 Task: Assign carxxstreet791@gmail.com as Assignee of Child Issue ChildIssue0000000830 of Issue Issue0000000415 in Backlog  in Scrum Project Project0000000083 in Jira. Assign parteek.ku2001@gmail.com as Assignee of Child Issue ChildIssue0000000831 of Issue Issue0000000416 in Backlog  in Scrum Project Project0000000084 in Jira. Assign parteek.ku2001@gmail.com as Assignee of Child Issue ChildIssue0000000832 of Issue Issue0000000416 in Backlog  in Scrum Project Project0000000084 in Jira. Assign parteek.ku2001@gmail.com as Assignee of Child Issue ChildIssue0000000833 of Issue Issue0000000417 in Backlog  in Scrum Project Project0000000084 in Jira. Assign parteek.ku2001@gmail.com as Assignee of Child Issue ChildIssue0000000834 of Issue Issue0000000417 in Backlog  in Scrum Project Project0000000084 in Jira
Action: Mouse moved to (947, 378)
Screenshot: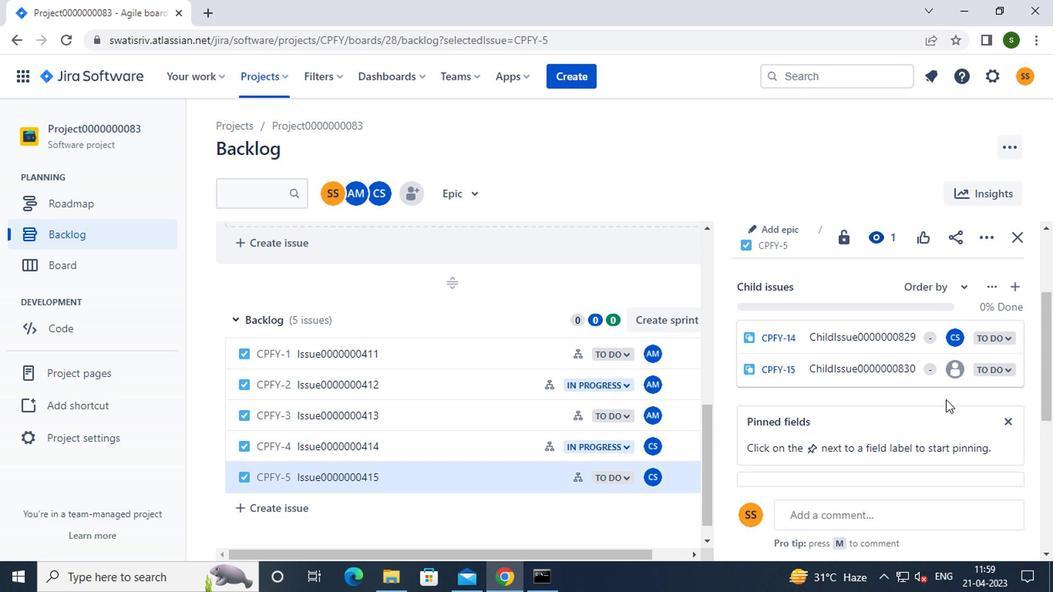 
Action: Mouse pressed left at (947, 378)
Screenshot: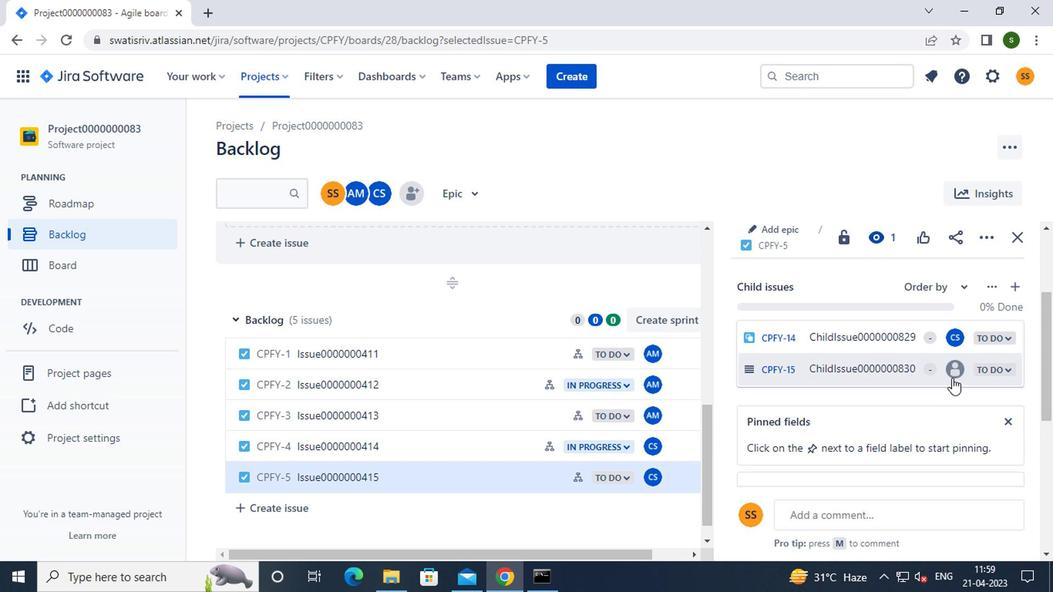 
Action: Mouse moved to (852, 426)
Screenshot: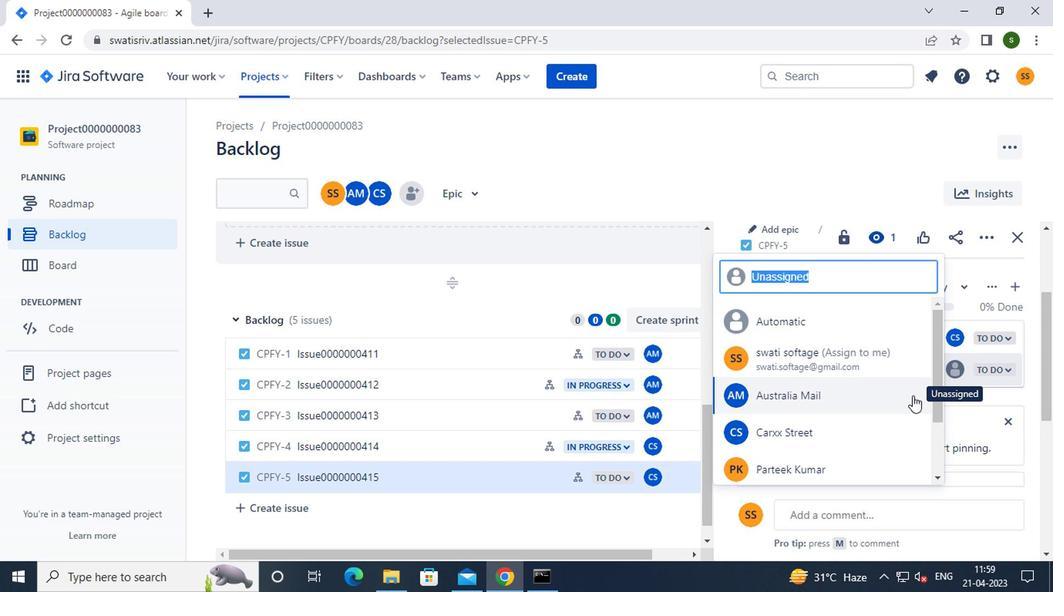 
Action: Mouse pressed left at (852, 426)
Screenshot: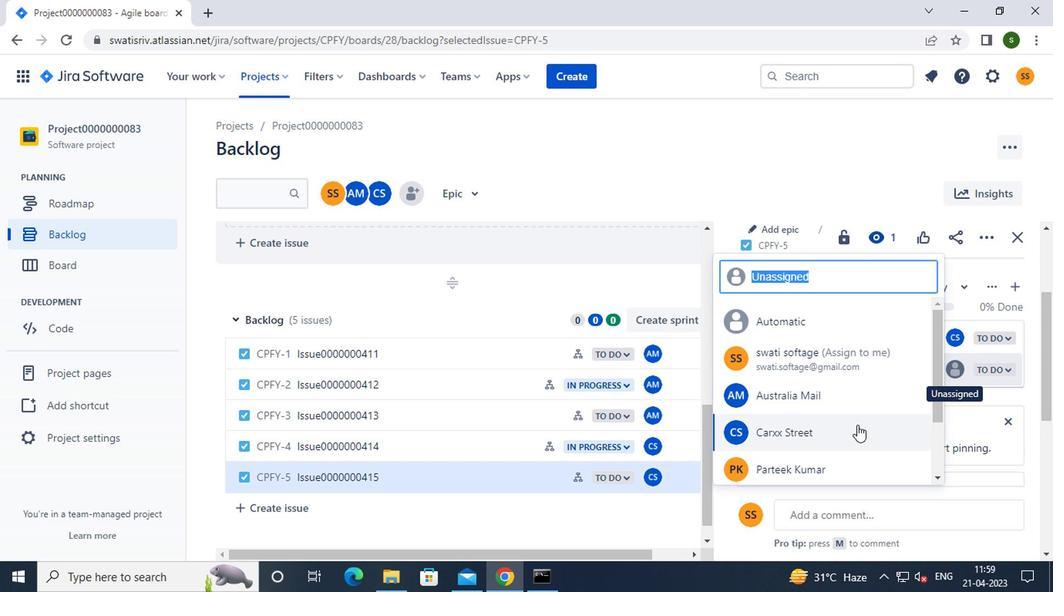 
Action: Mouse moved to (258, 82)
Screenshot: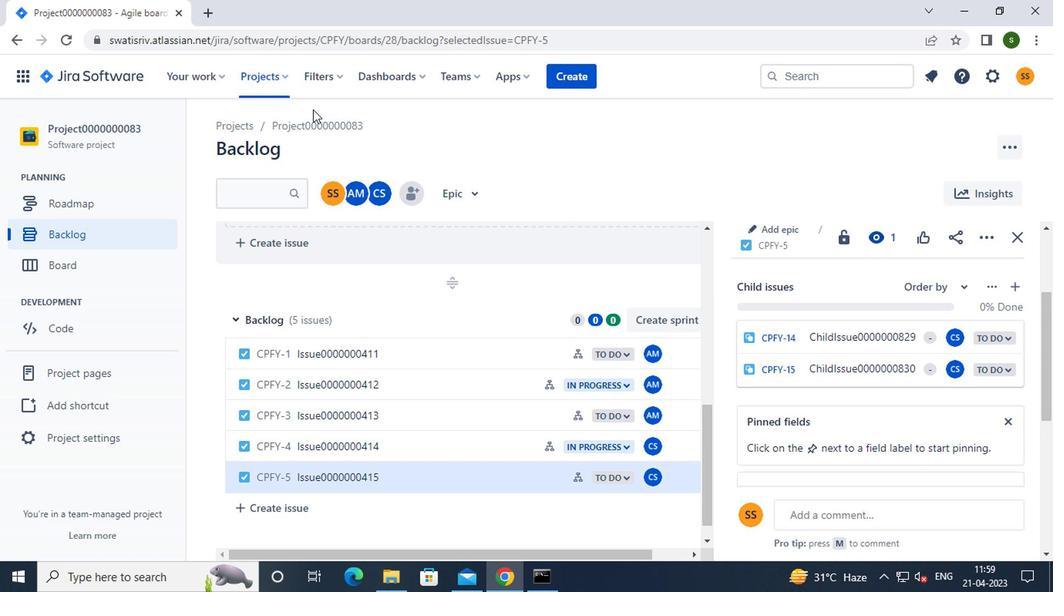 
Action: Mouse pressed left at (258, 82)
Screenshot: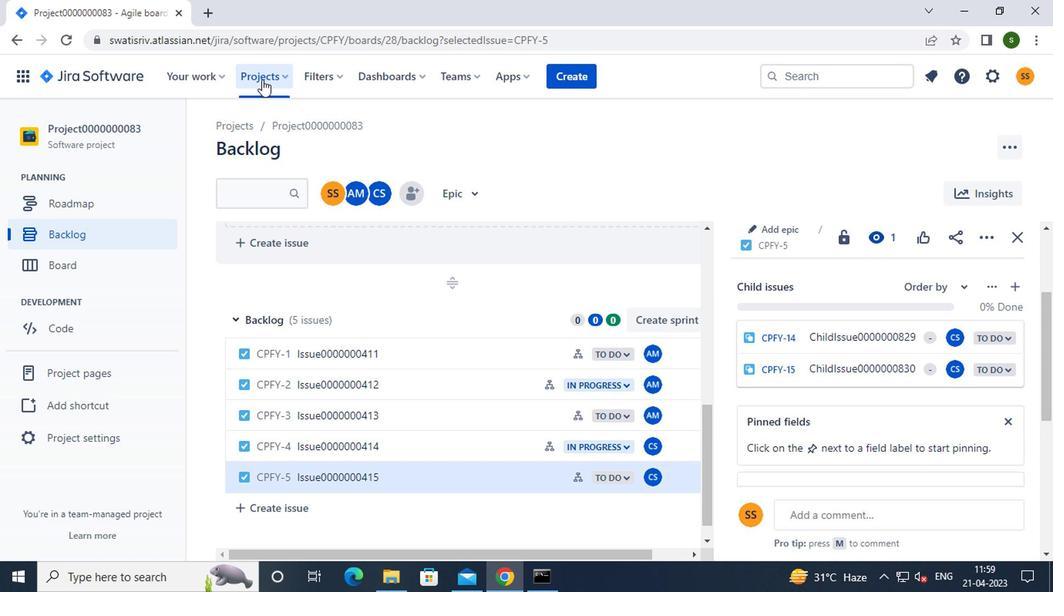 
Action: Mouse moved to (303, 192)
Screenshot: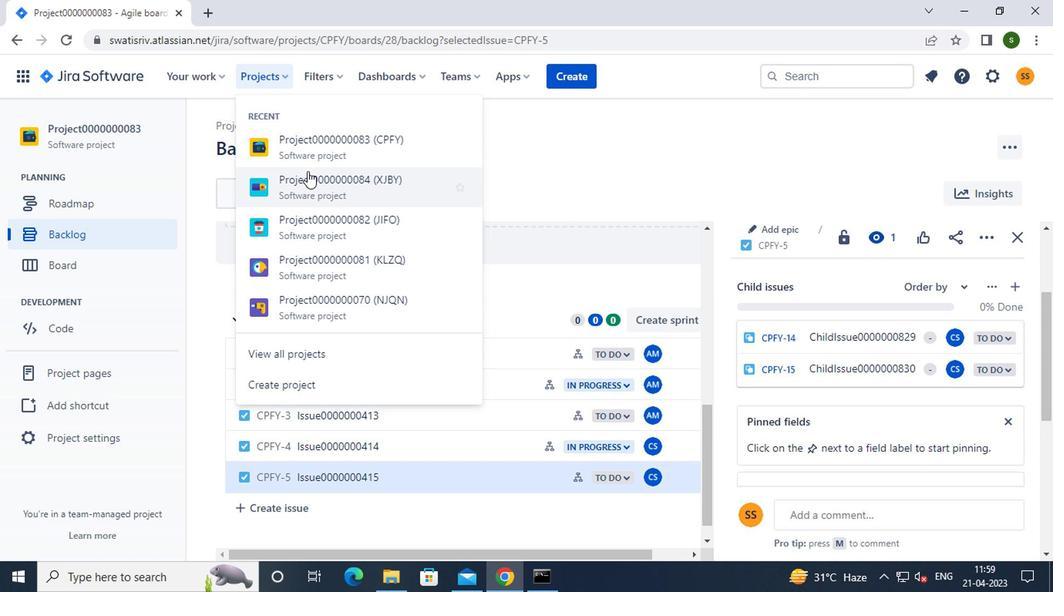 
Action: Mouse pressed left at (303, 192)
Screenshot: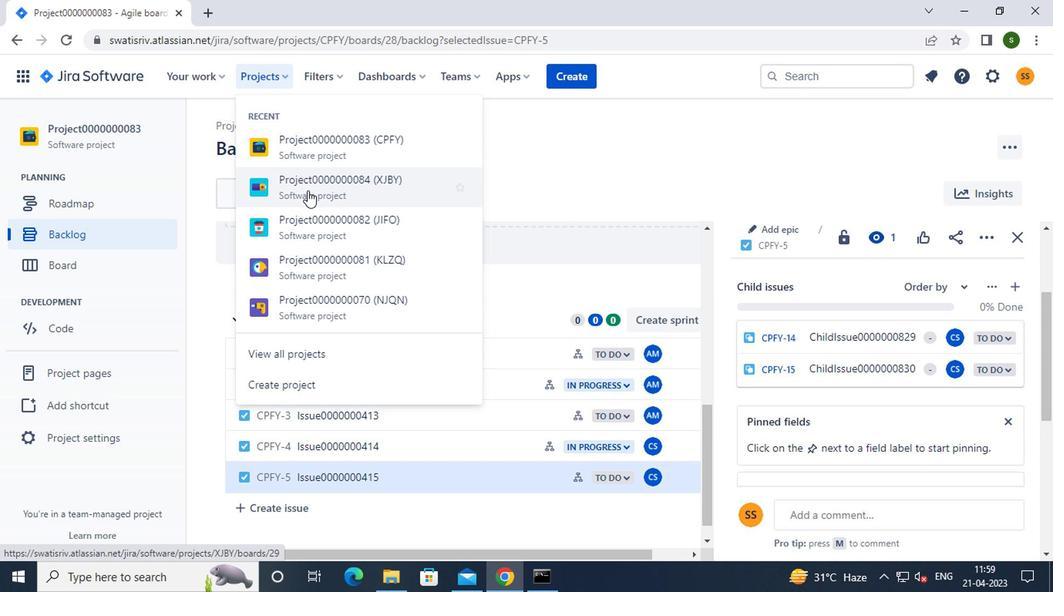 
Action: Mouse moved to (106, 232)
Screenshot: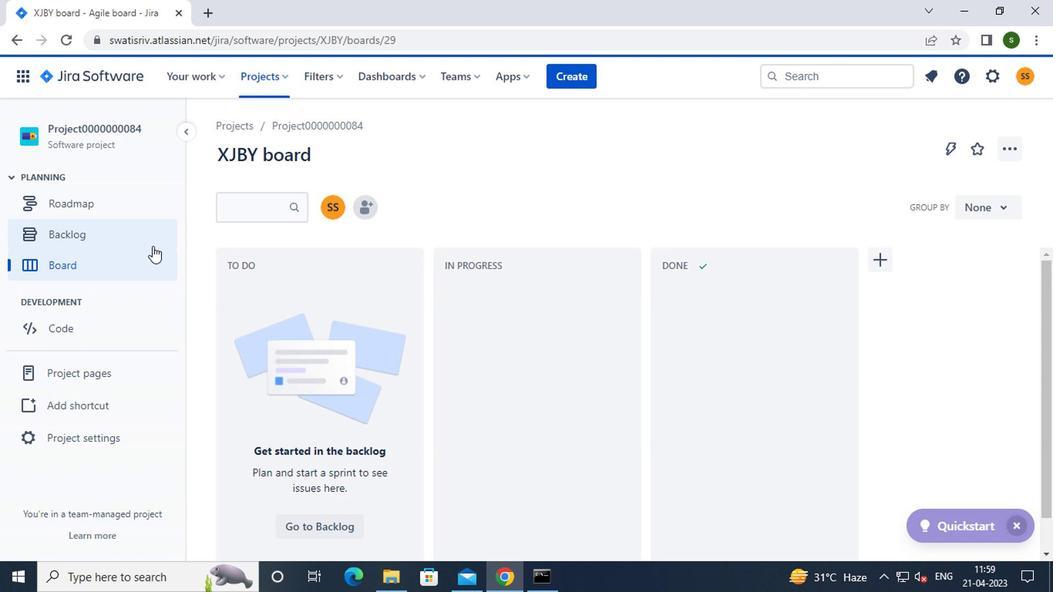 
Action: Mouse pressed left at (106, 232)
Screenshot: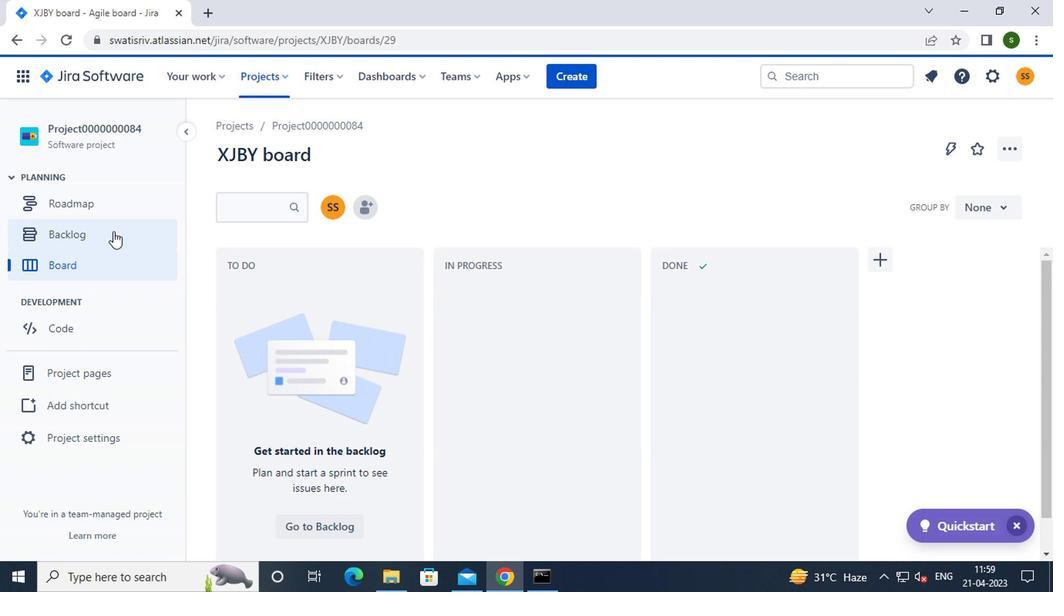 
Action: Mouse moved to (765, 380)
Screenshot: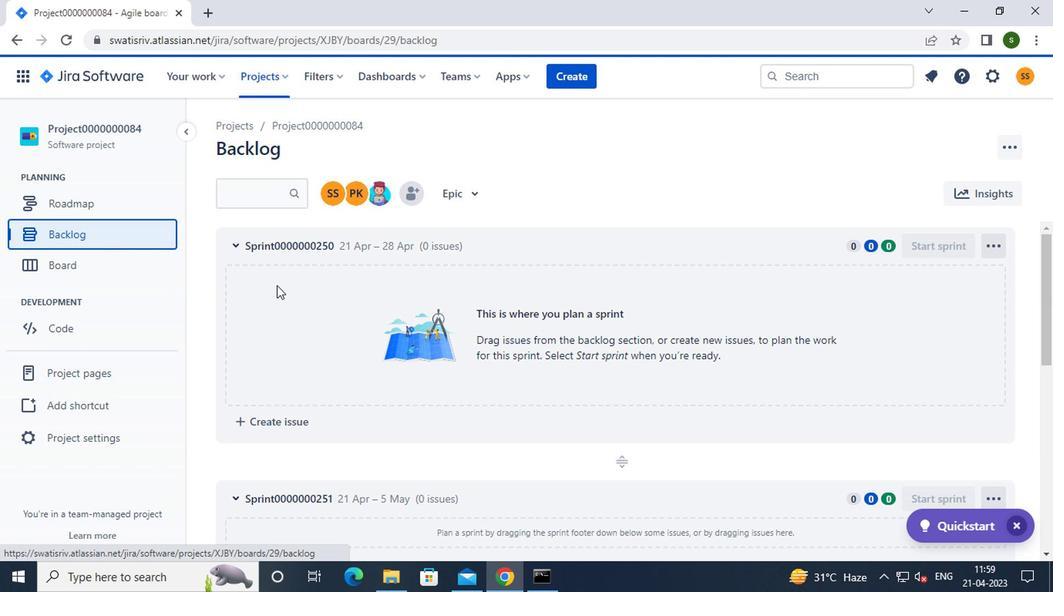
Action: Mouse scrolled (765, 378) with delta (0, -1)
Screenshot: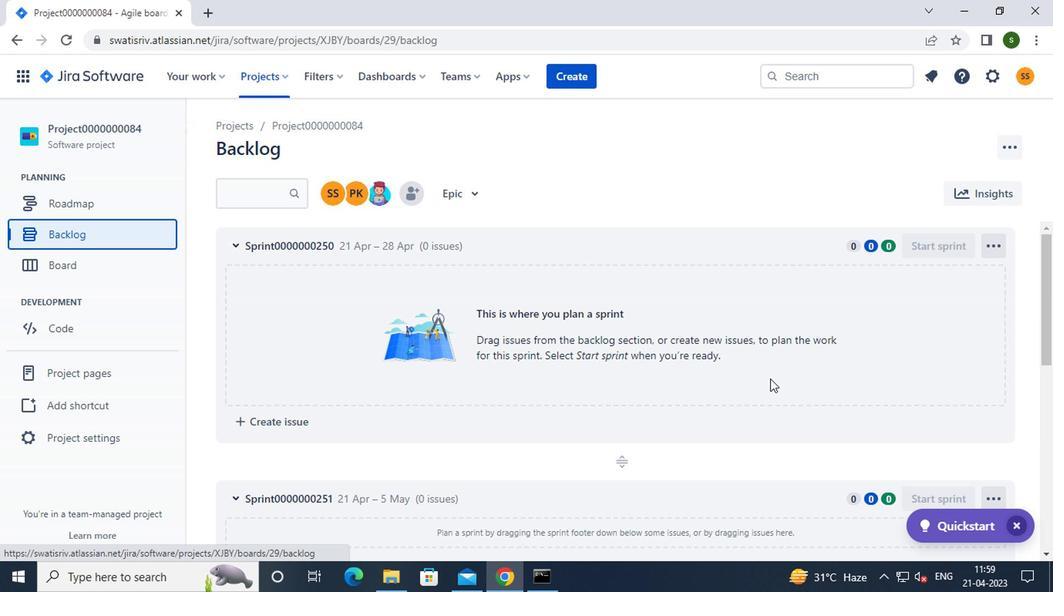 
Action: Mouse scrolled (765, 378) with delta (0, -1)
Screenshot: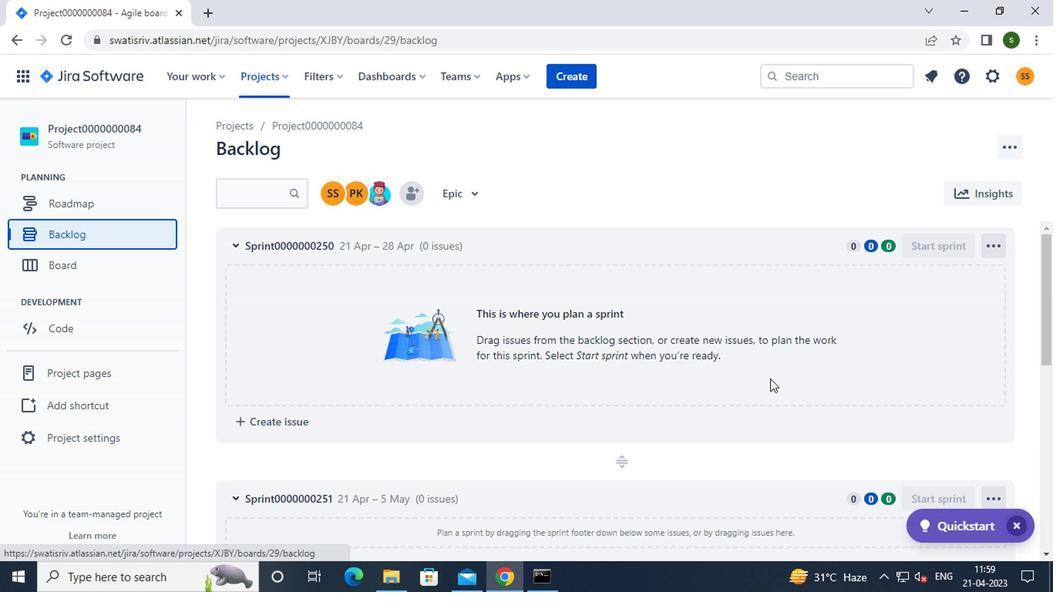 
Action: Mouse moved to (766, 380)
Screenshot: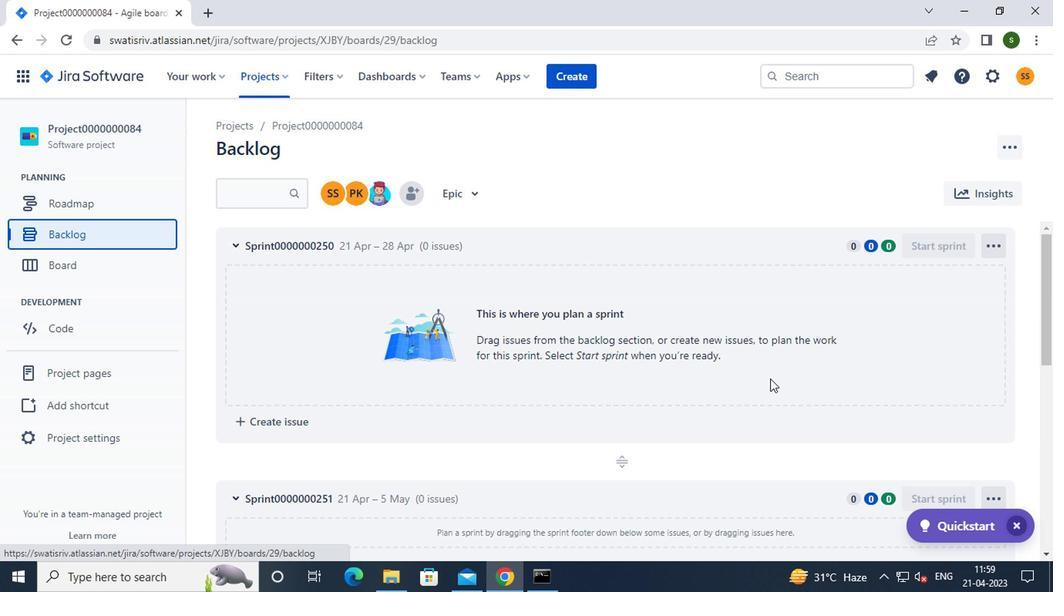 
Action: Mouse scrolled (766, 378) with delta (0, -1)
Screenshot: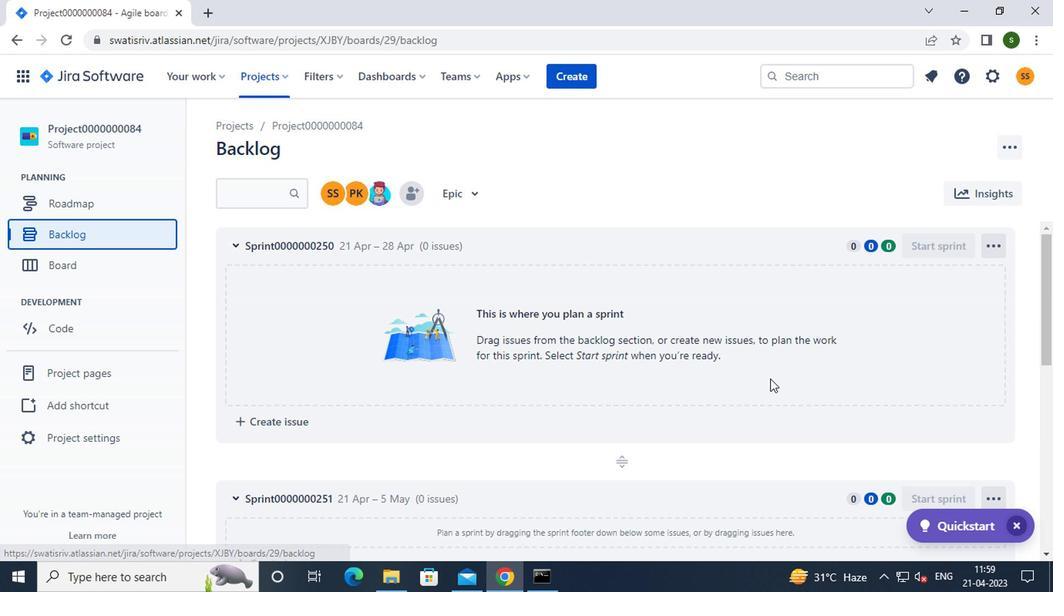 
Action: Mouse scrolled (766, 378) with delta (0, -1)
Screenshot: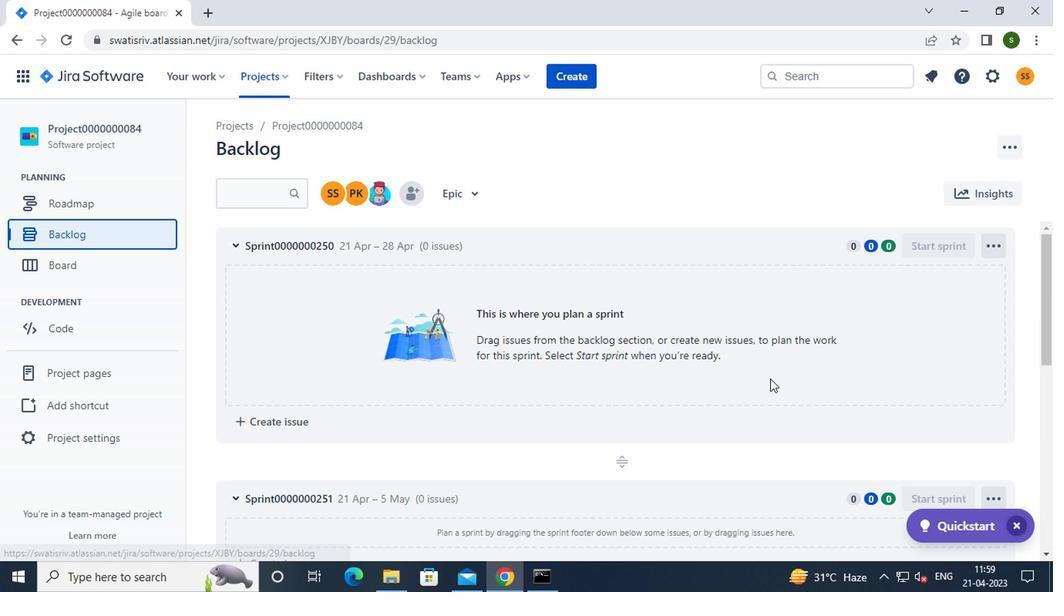 
Action: Mouse scrolled (766, 378) with delta (0, -1)
Screenshot: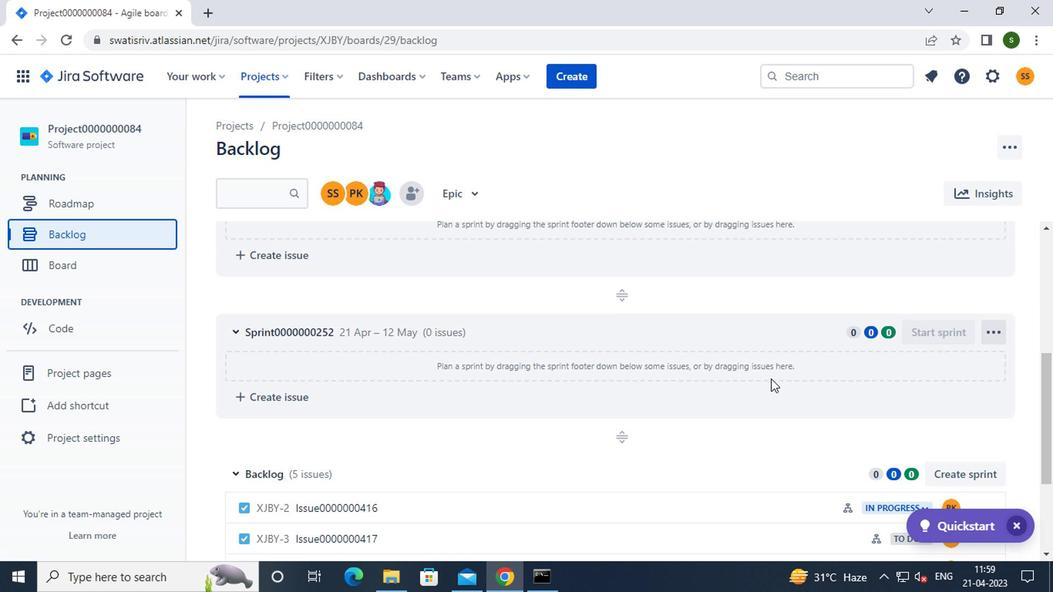 
Action: Mouse moved to (506, 426)
Screenshot: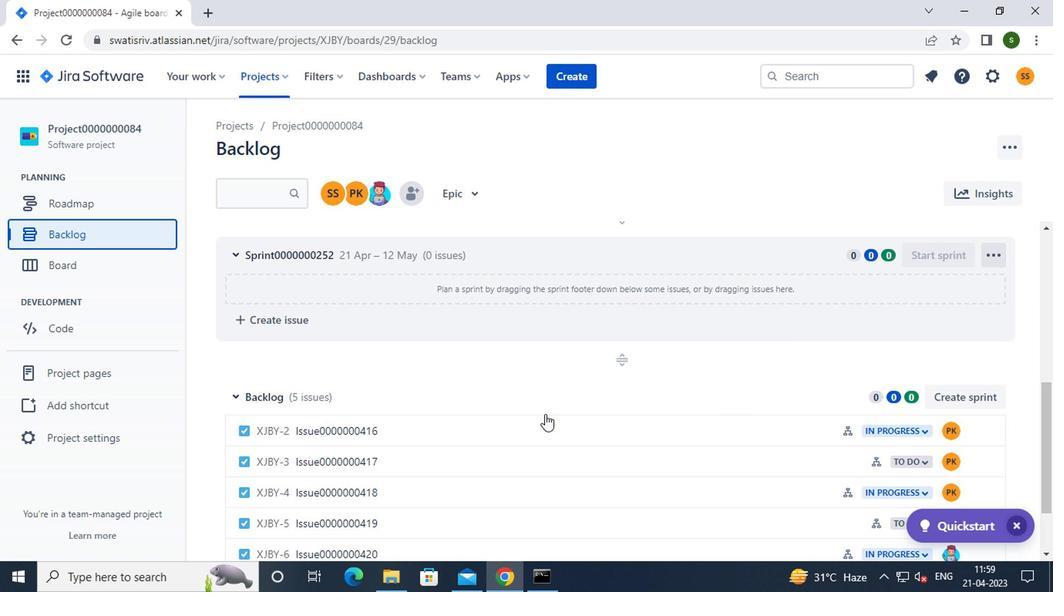 
Action: Mouse pressed left at (506, 426)
Screenshot: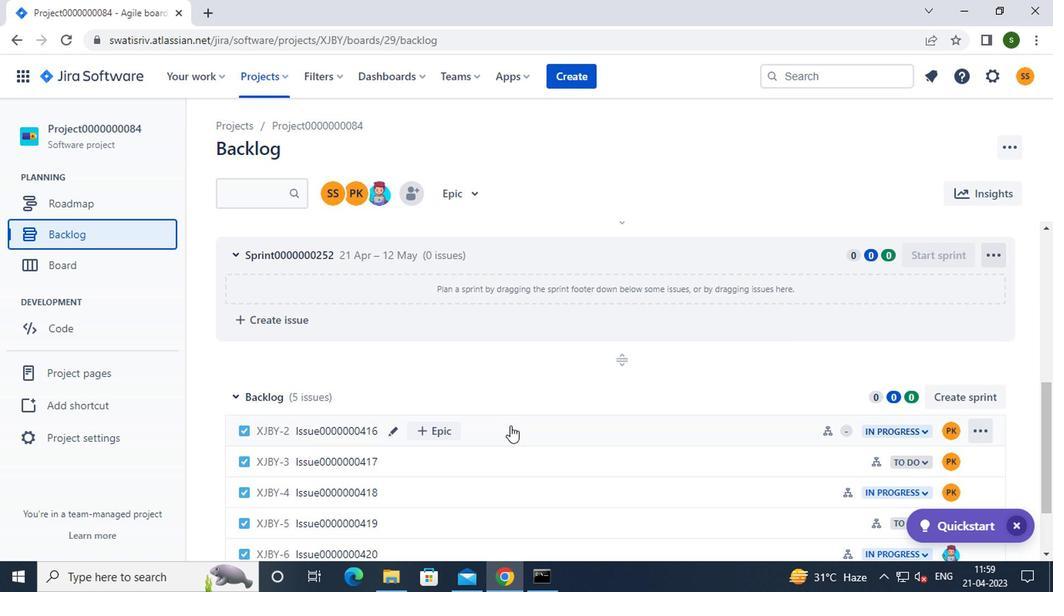 
Action: Mouse moved to (875, 396)
Screenshot: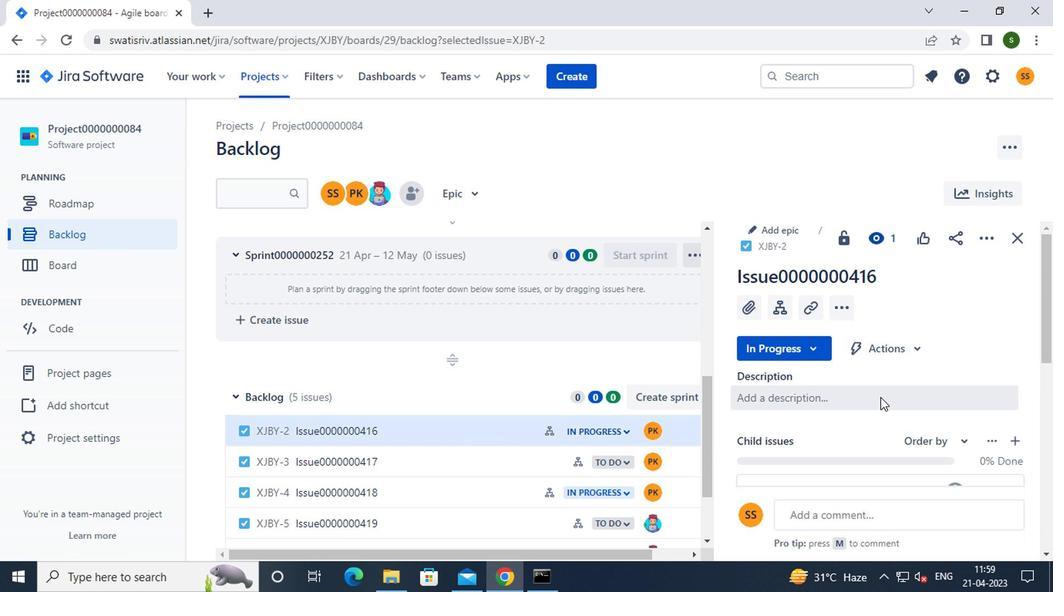 
Action: Mouse scrolled (875, 396) with delta (0, 0)
Screenshot: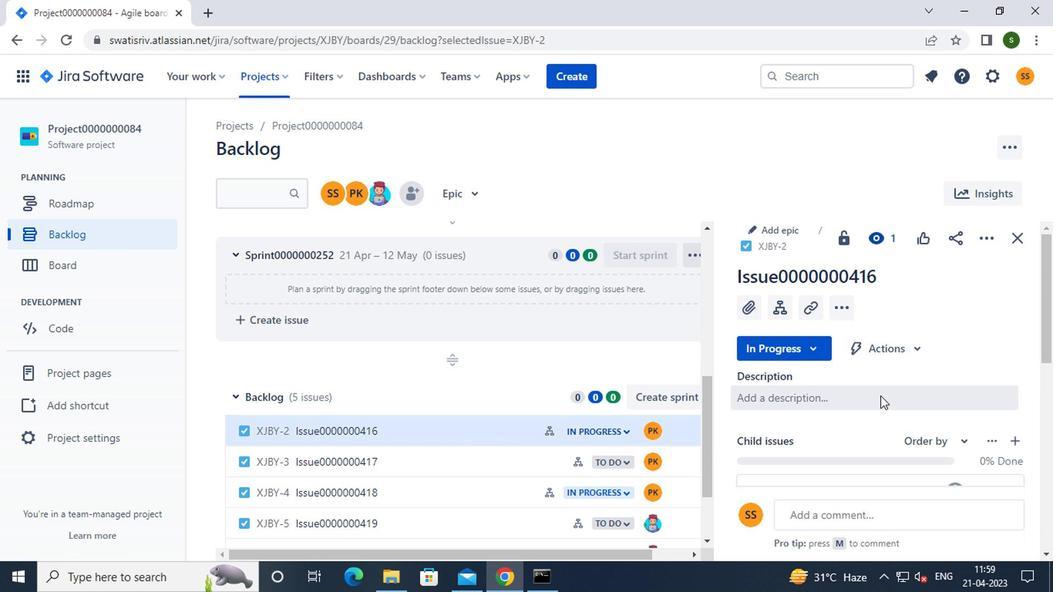 
Action: Mouse scrolled (875, 396) with delta (0, 0)
Screenshot: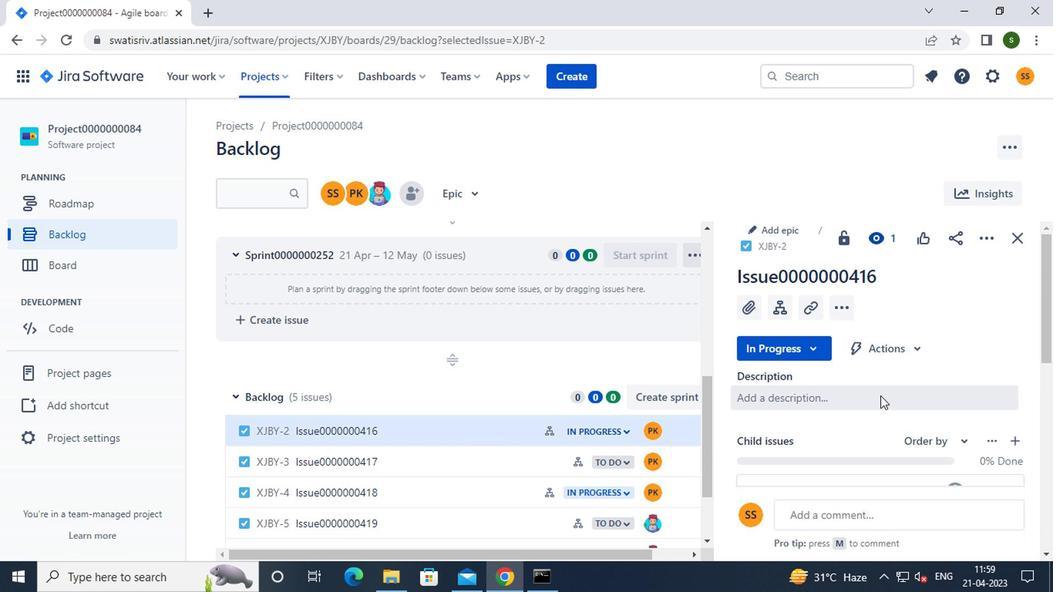 
Action: Mouse moved to (953, 343)
Screenshot: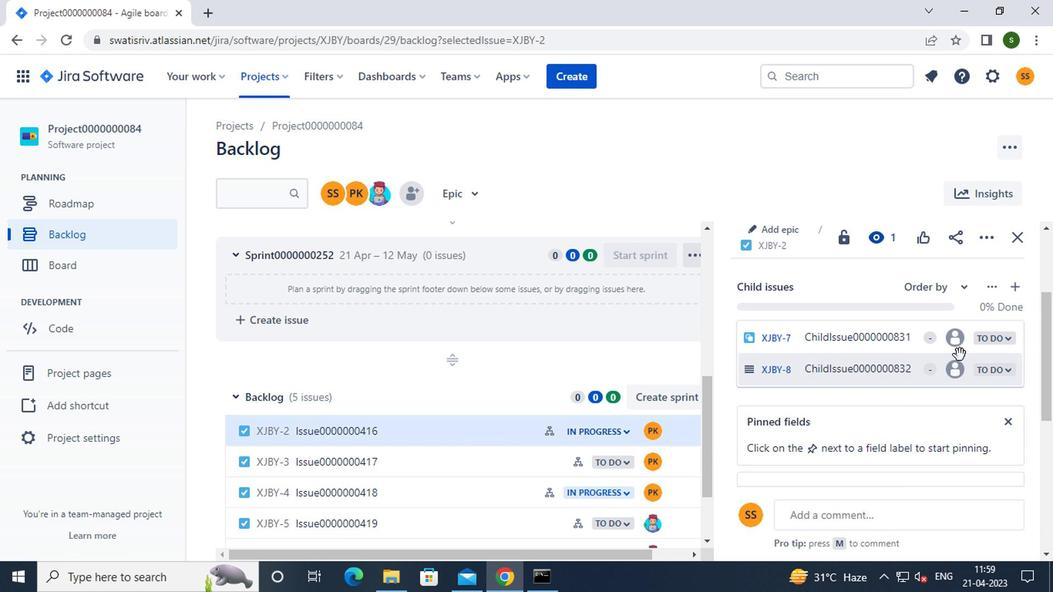 
Action: Mouse pressed left at (953, 343)
Screenshot: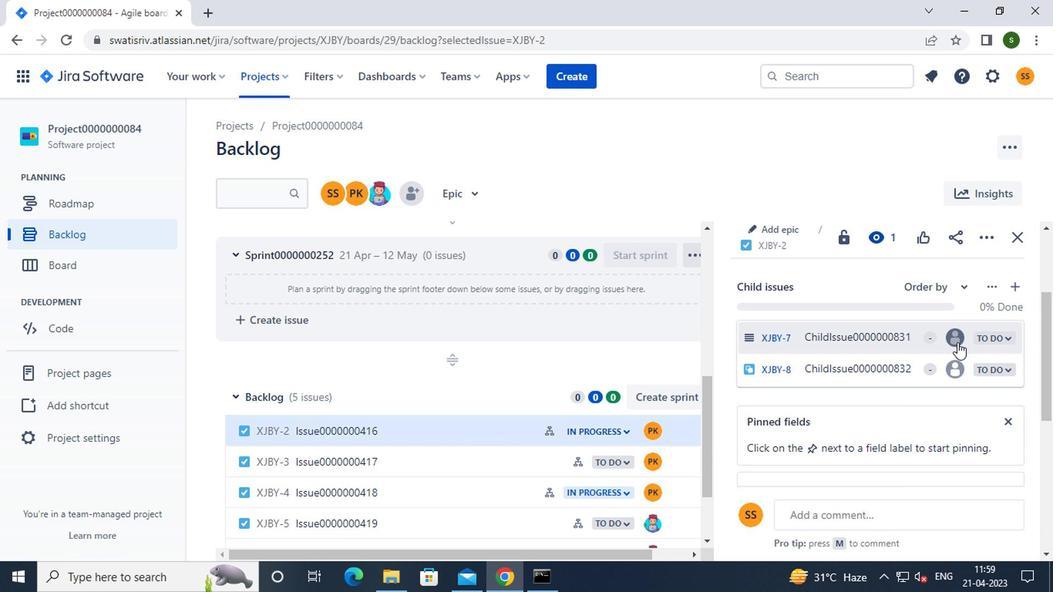 
Action: Mouse moved to (828, 436)
Screenshot: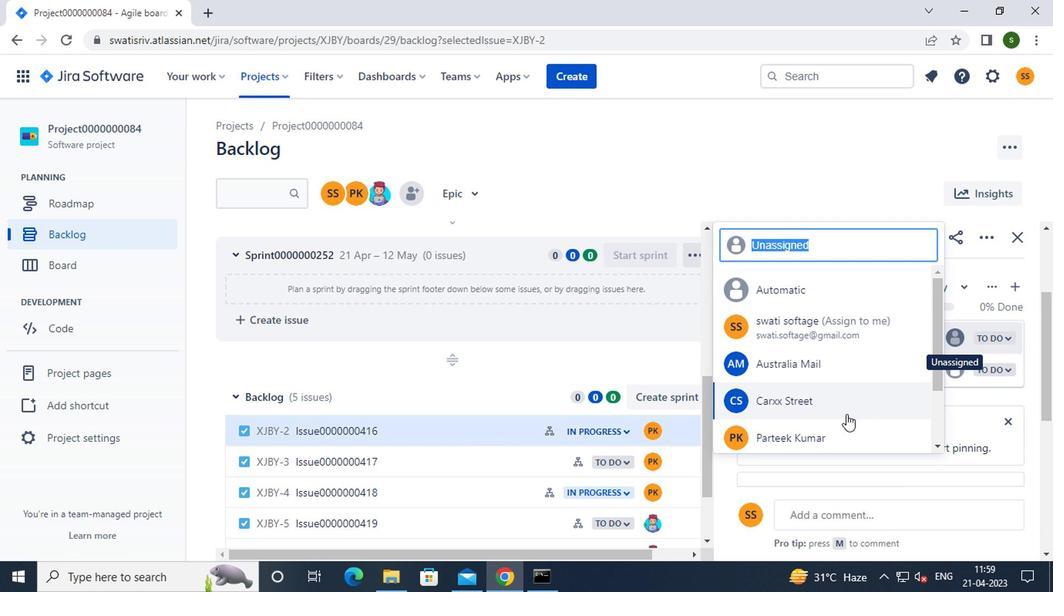 
Action: Mouse pressed left at (828, 436)
Screenshot: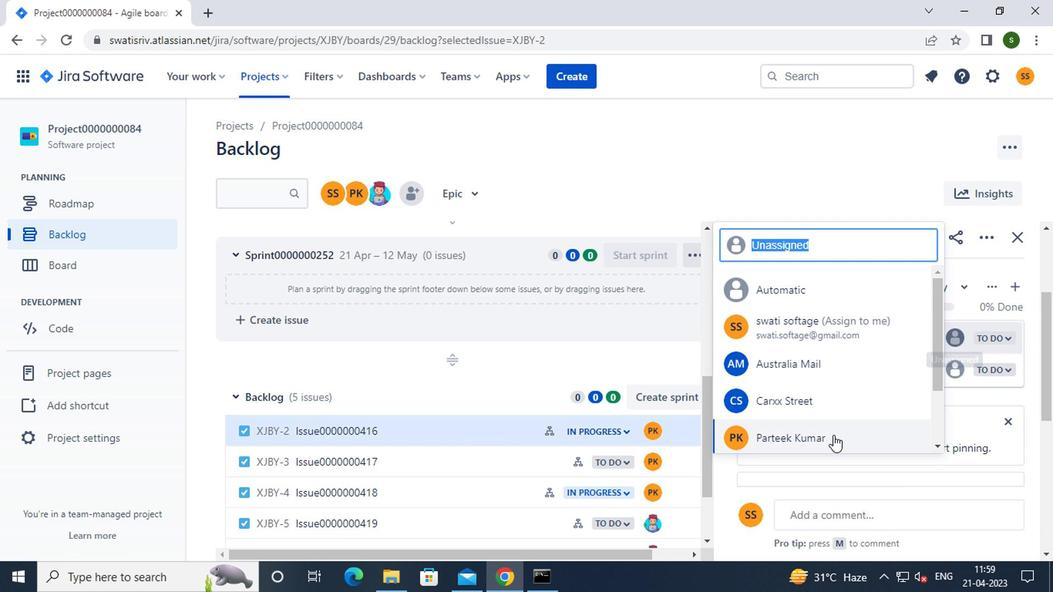 
Action: Mouse moved to (954, 371)
Screenshot: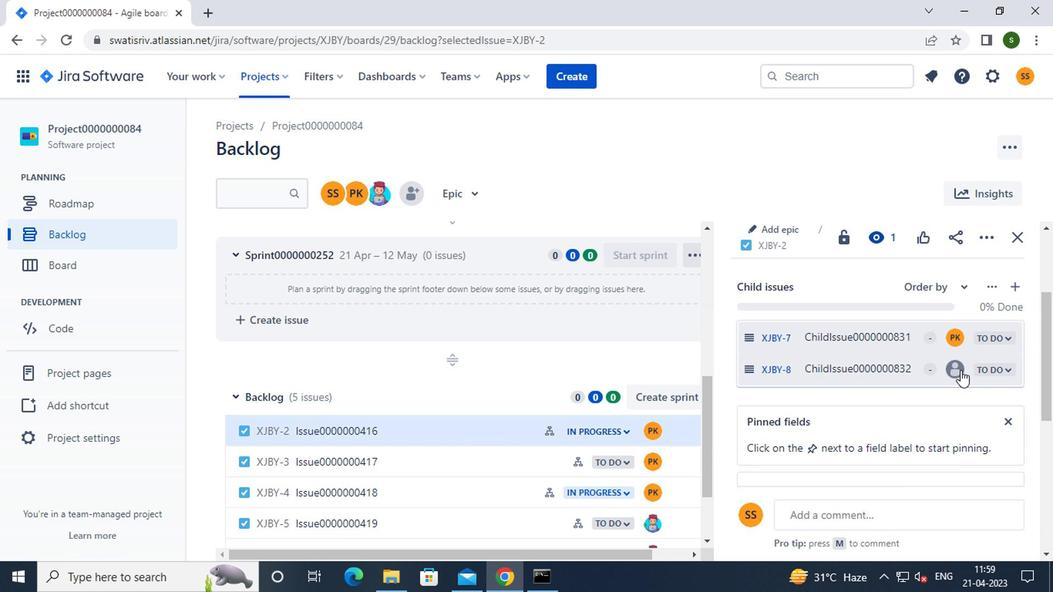 
Action: Mouse pressed left at (954, 371)
Screenshot: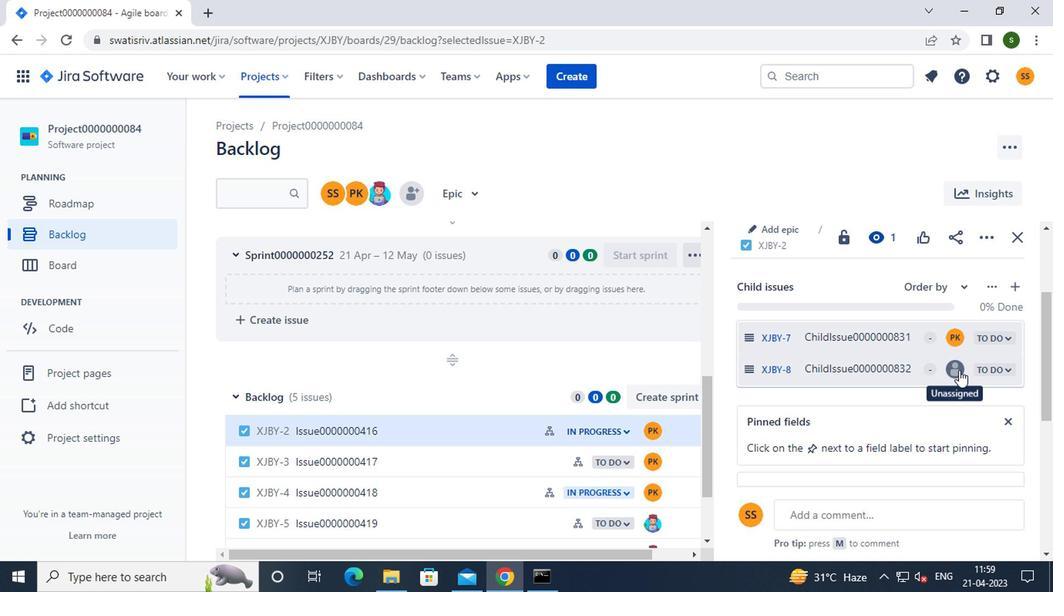 
Action: Mouse moved to (801, 464)
Screenshot: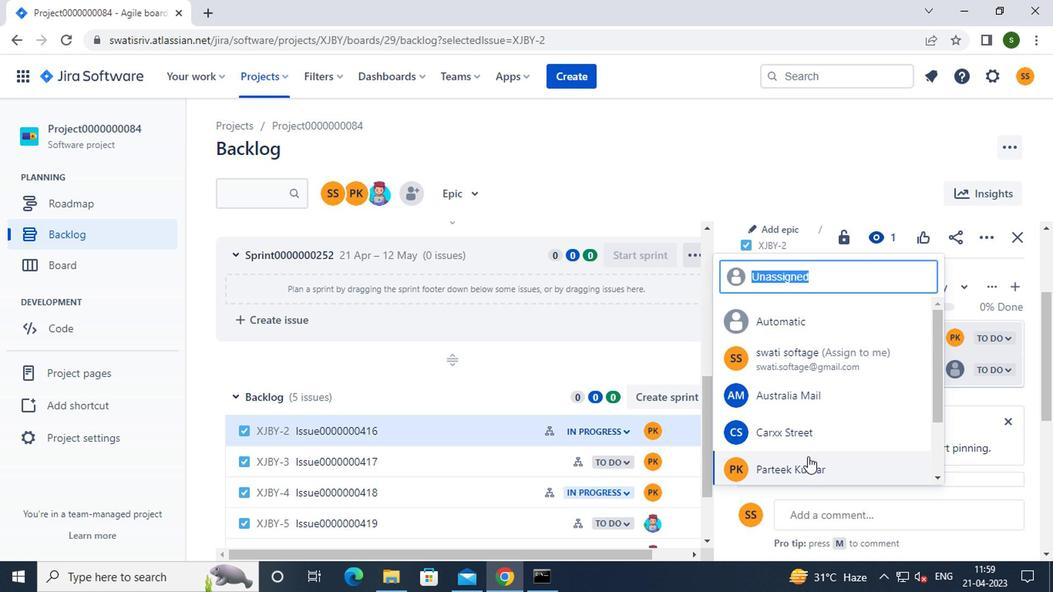 
Action: Mouse pressed left at (801, 464)
Screenshot: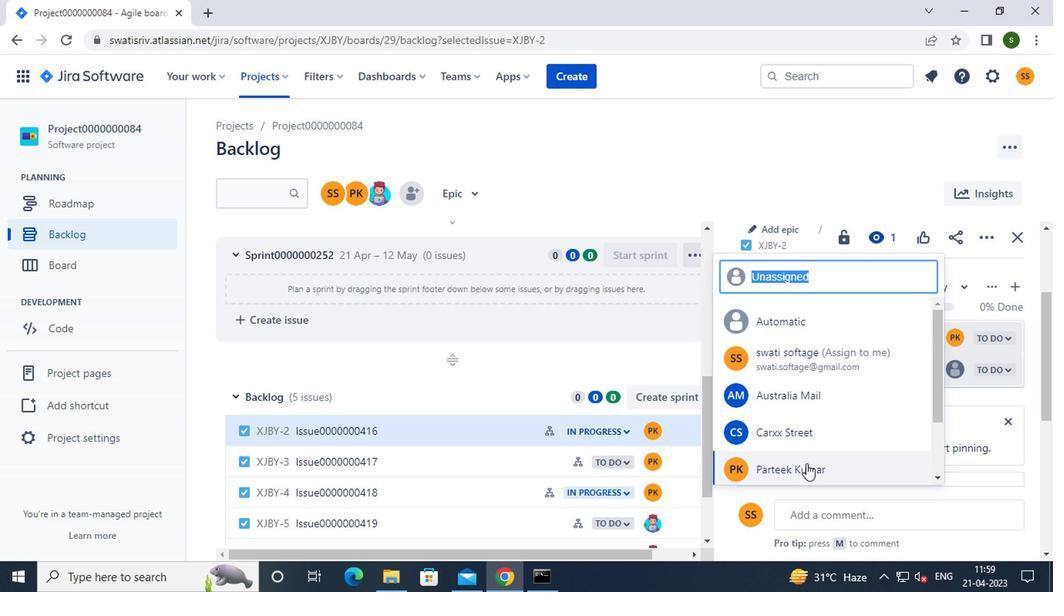 
Action: Mouse moved to (494, 459)
Screenshot: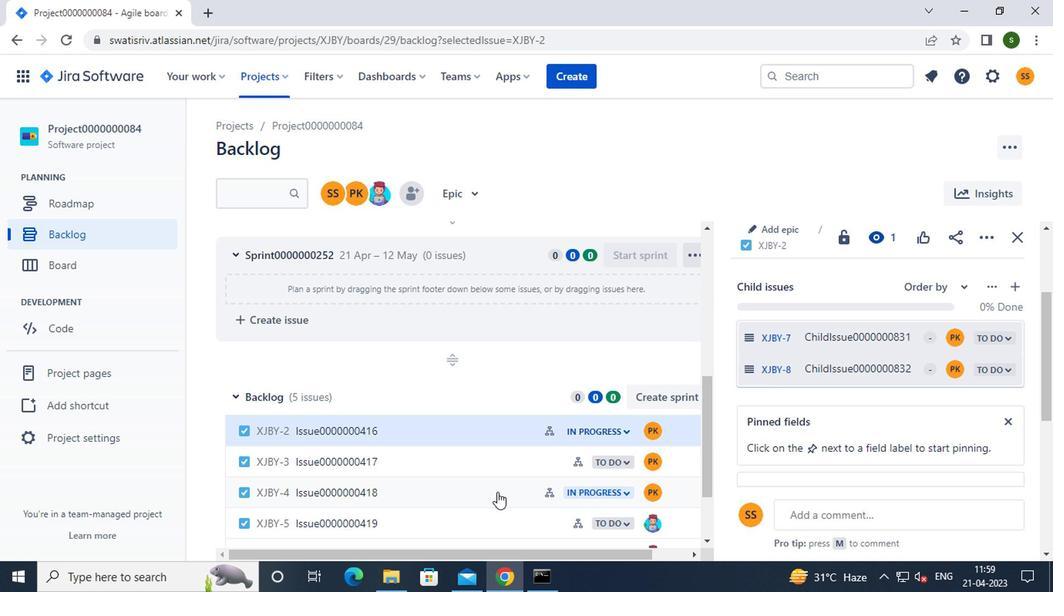 
Action: Mouse pressed left at (494, 459)
Screenshot: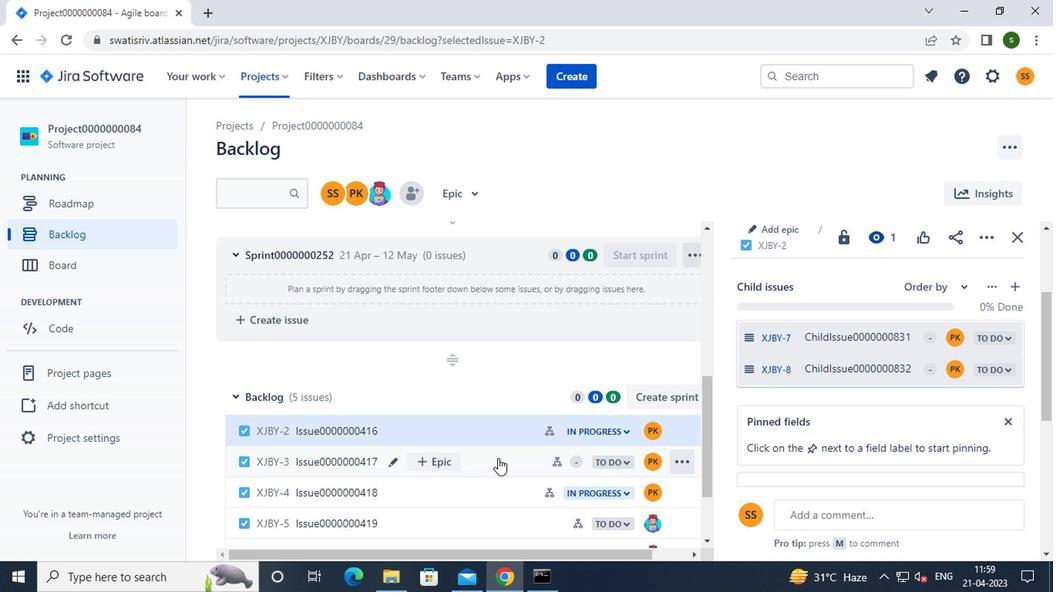 
Action: Mouse moved to (887, 443)
Screenshot: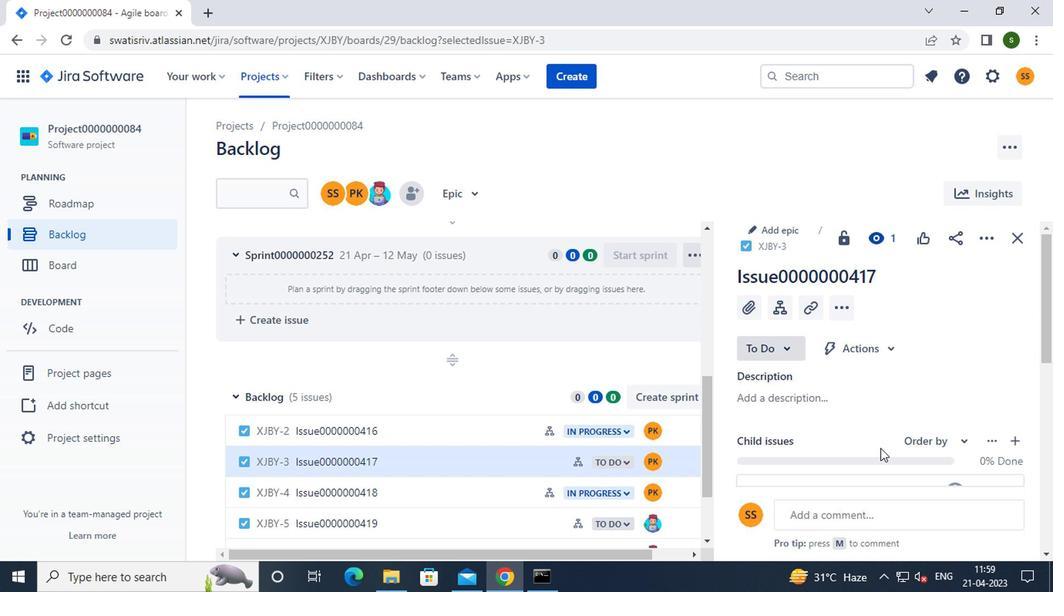 
Action: Mouse scrolled (887, 442) with delta (0, -1)
Screenshot: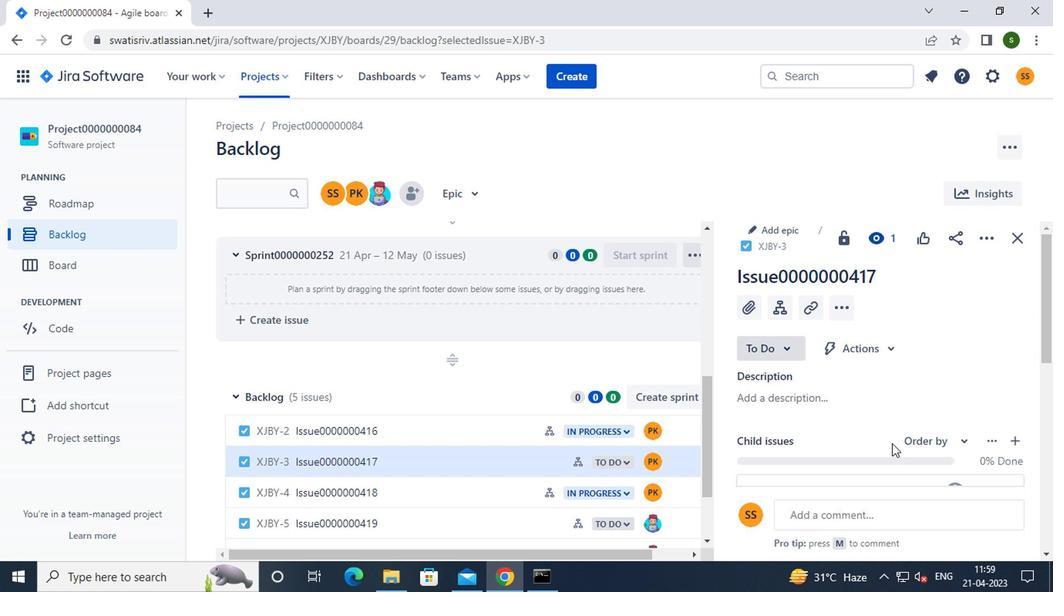 
Action: Mouse scrolled (887, 442) with delta (0, -1)
Screenshot: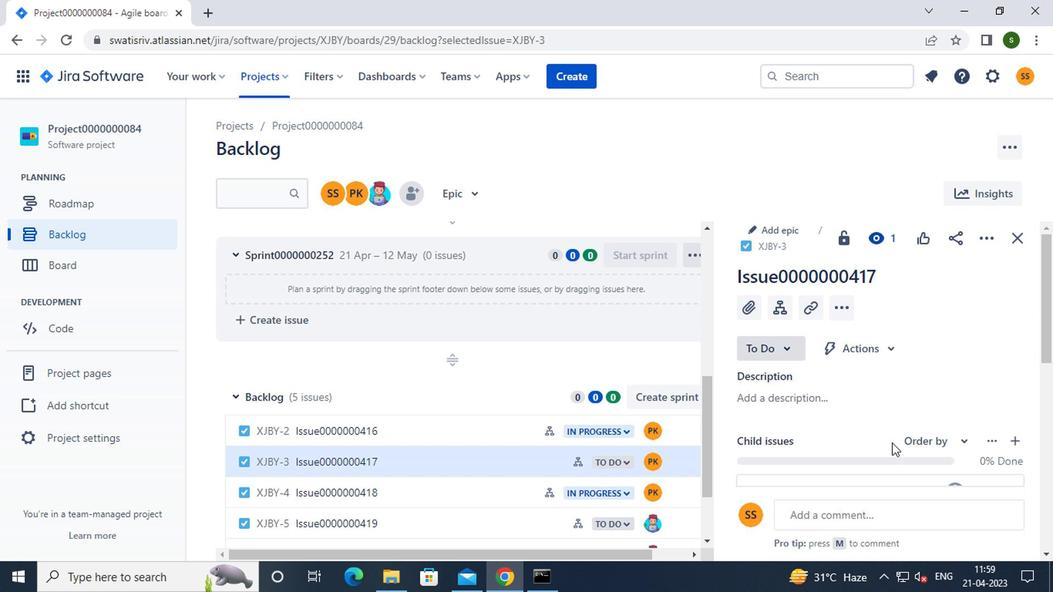 
Action: Mouse moved to (949, 341)
Screenshot: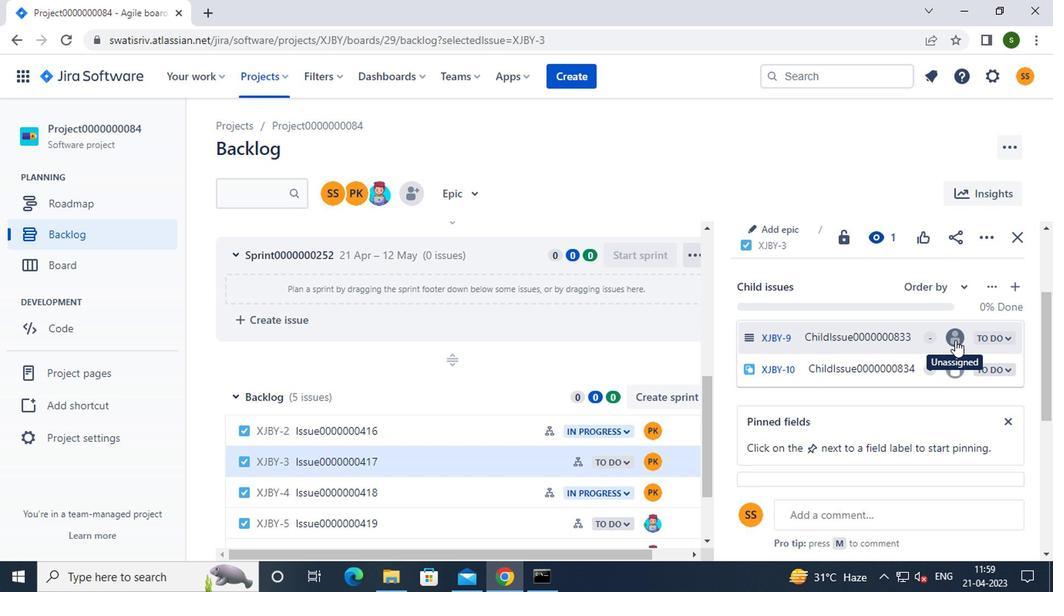 
Action: Mouse pressed left at (949, 341)
Screenshot: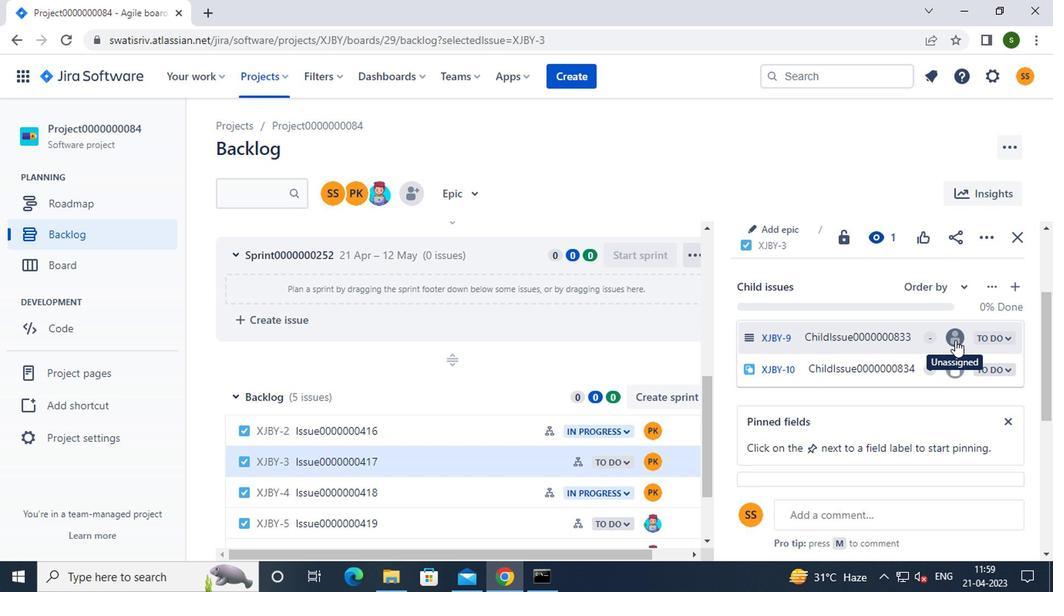 
Action: Mouse moved to (834, 430)
Screenshot: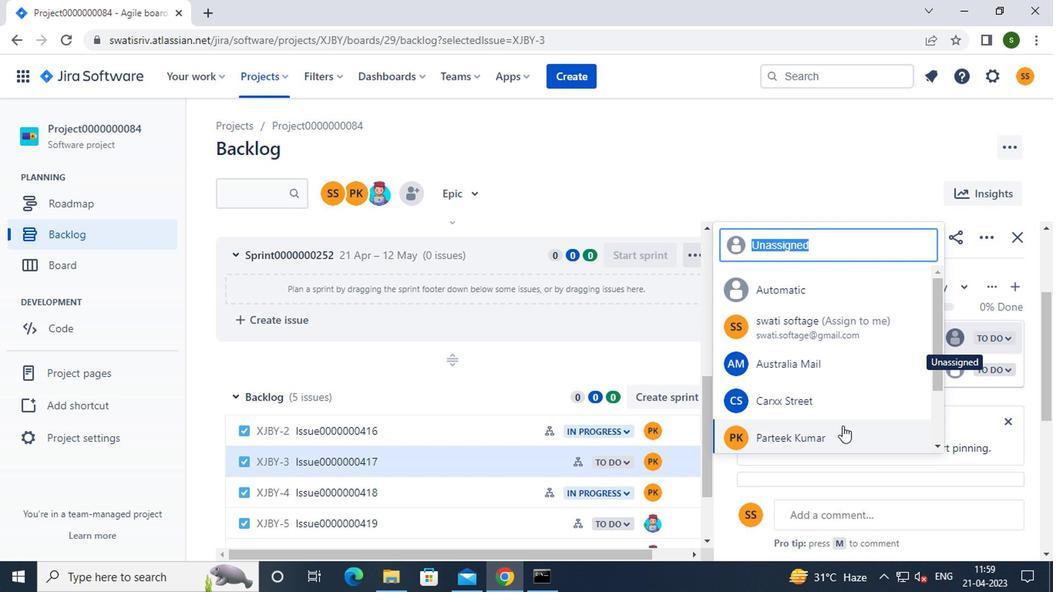 
Action: Mouse pressed left at (834, 430)
Screenshot: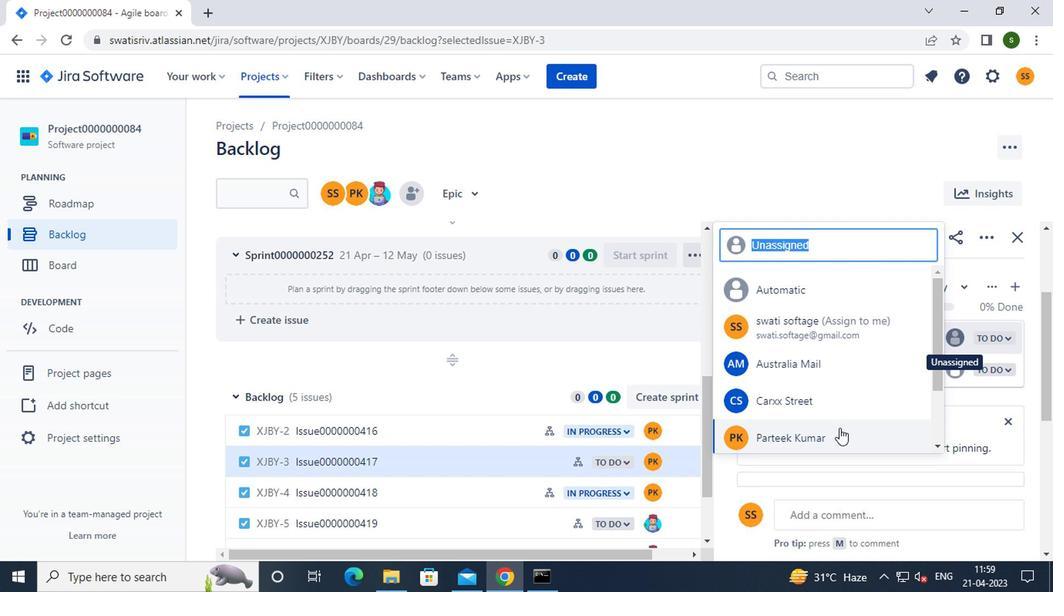 
Action: Mouse moved to (949, 368)
Screenshot: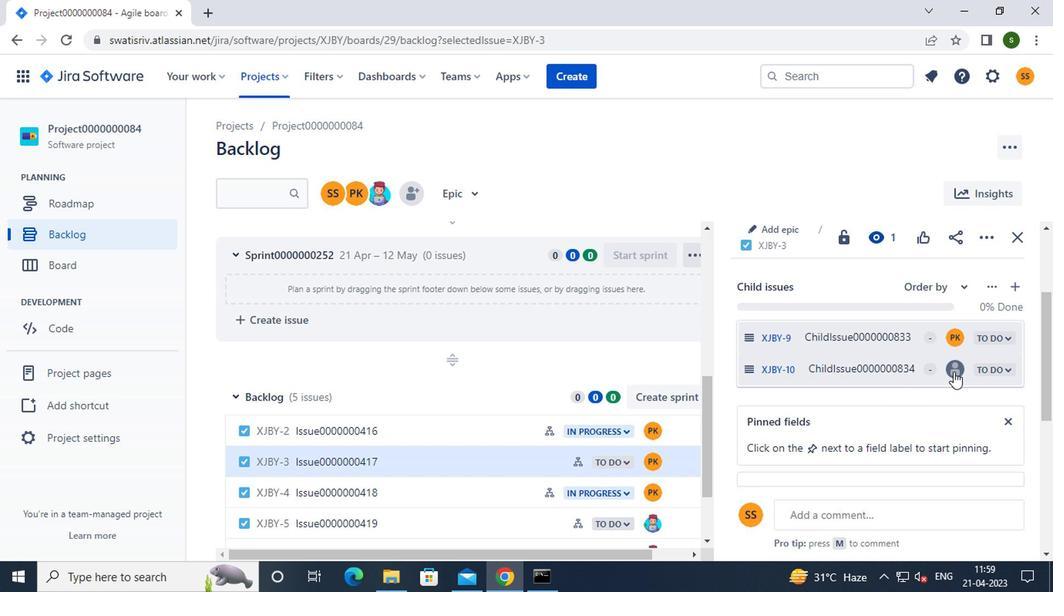 
Action: Mouse pressed left at (949, 368)
Screenshot: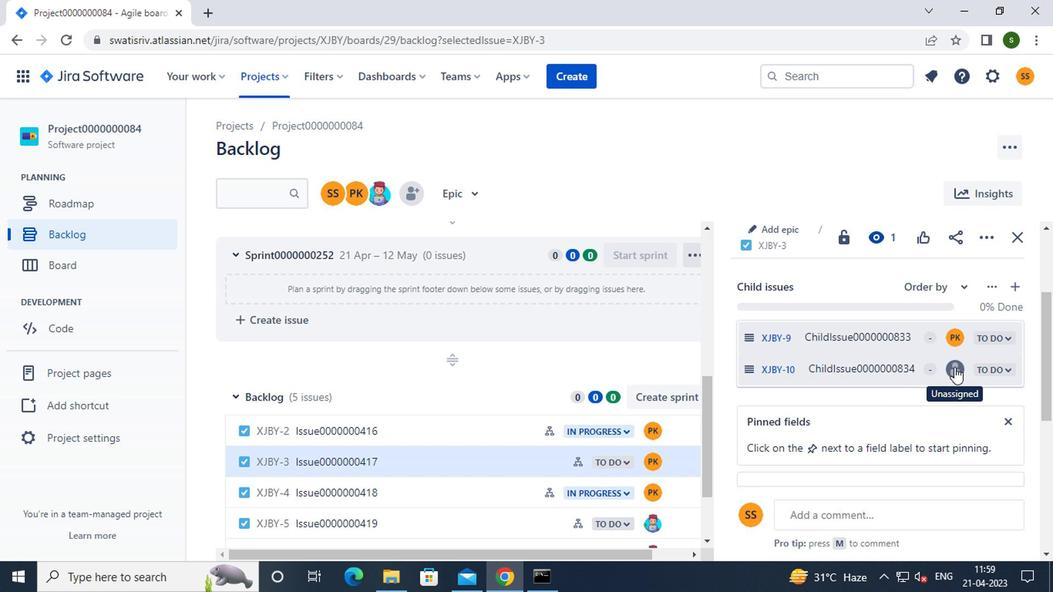 
Action: Mouse moved to (835, 465)
Screenshot: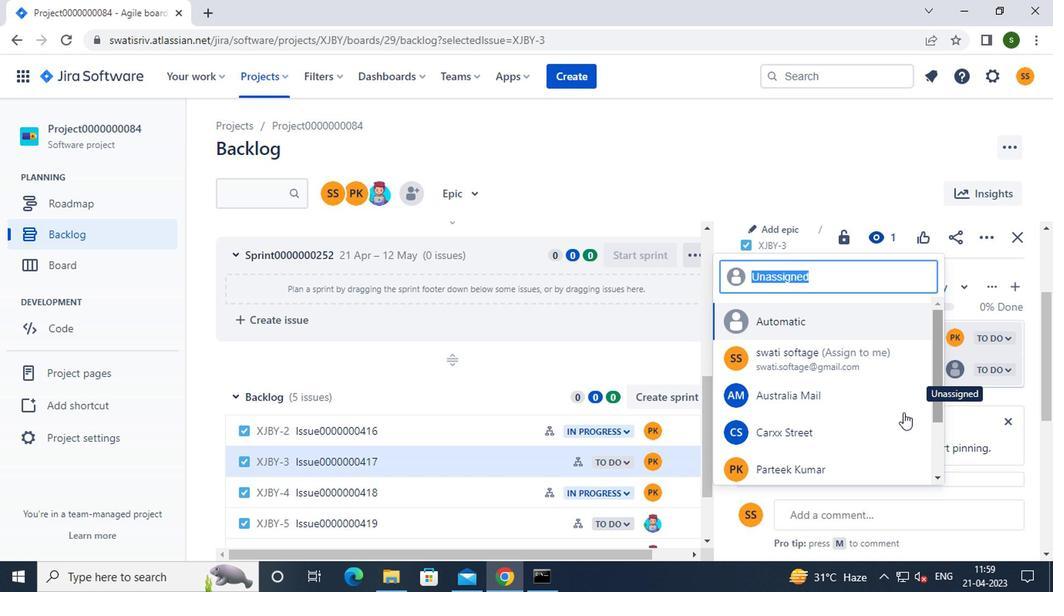 
Action: Mouse pressed left at (835, 465)
Screenshot: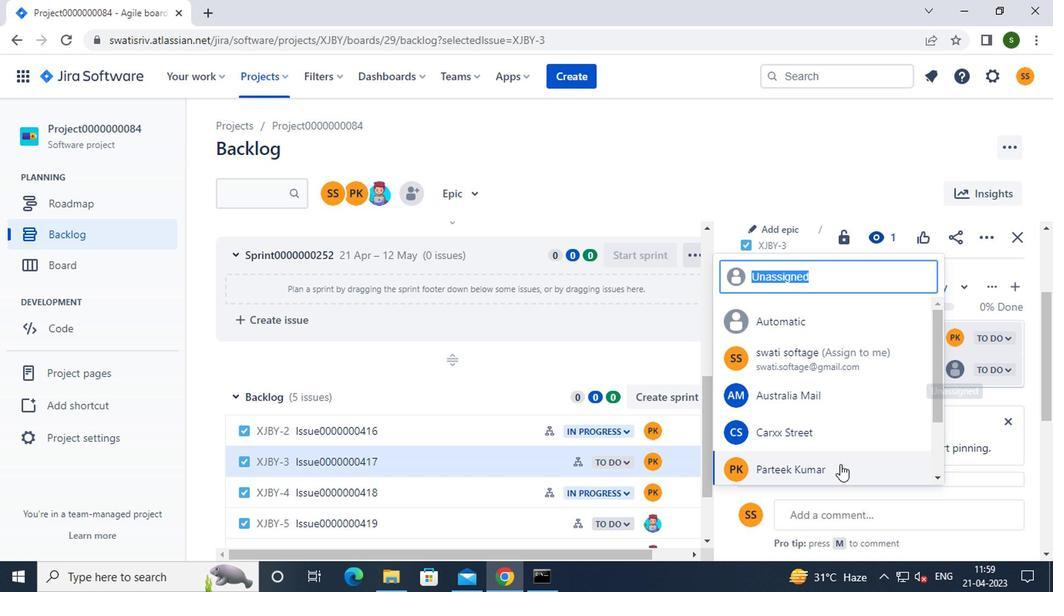 
Action: Mouse moved to (658, 148)
Screenshot: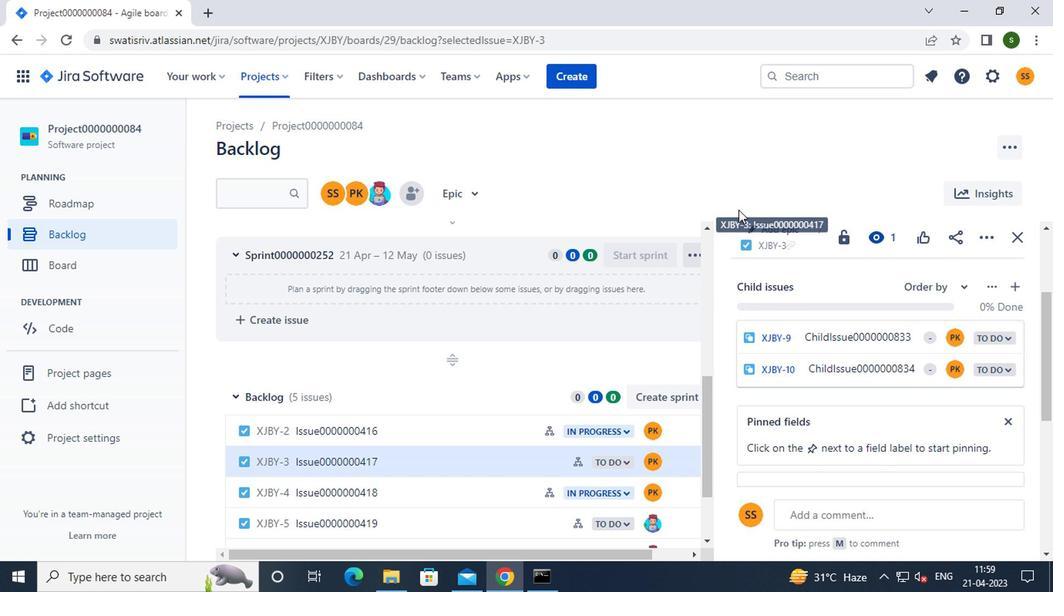 
